 Task: Create New Customer with Customer Name: The Smaller, Billing Address Line1: 2772 Fieldcrest Road, Billing Address Line2:  New York, Billing Address Line3:  New York 10005, Cell Number: 352-215-3681
Action: Mouse pressed left at (150, 28)
Screenshot: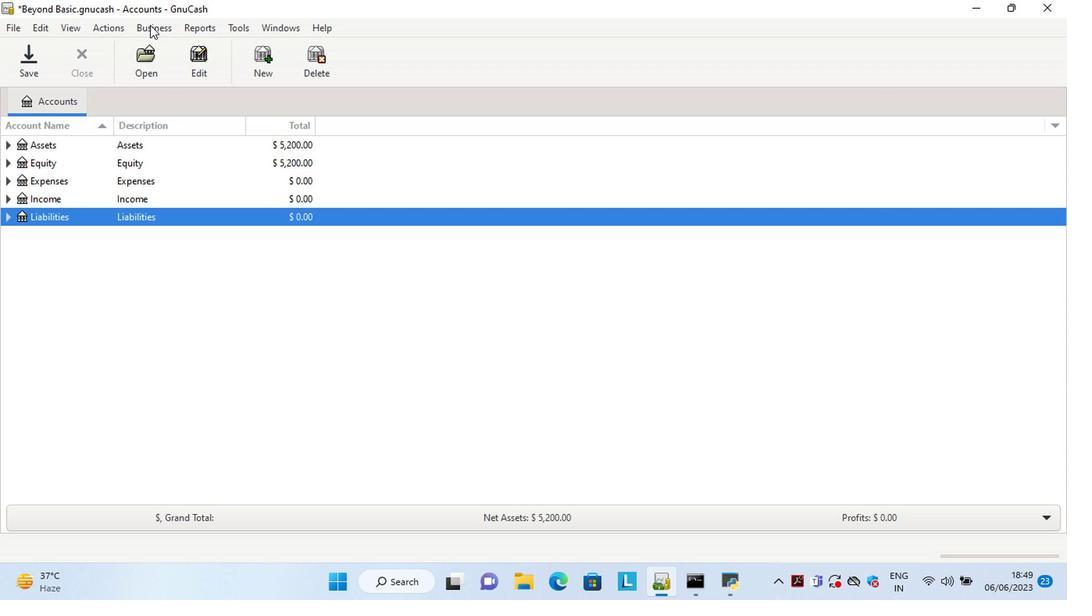 
Action: Mouse moved to (310, 70)
Screenshot: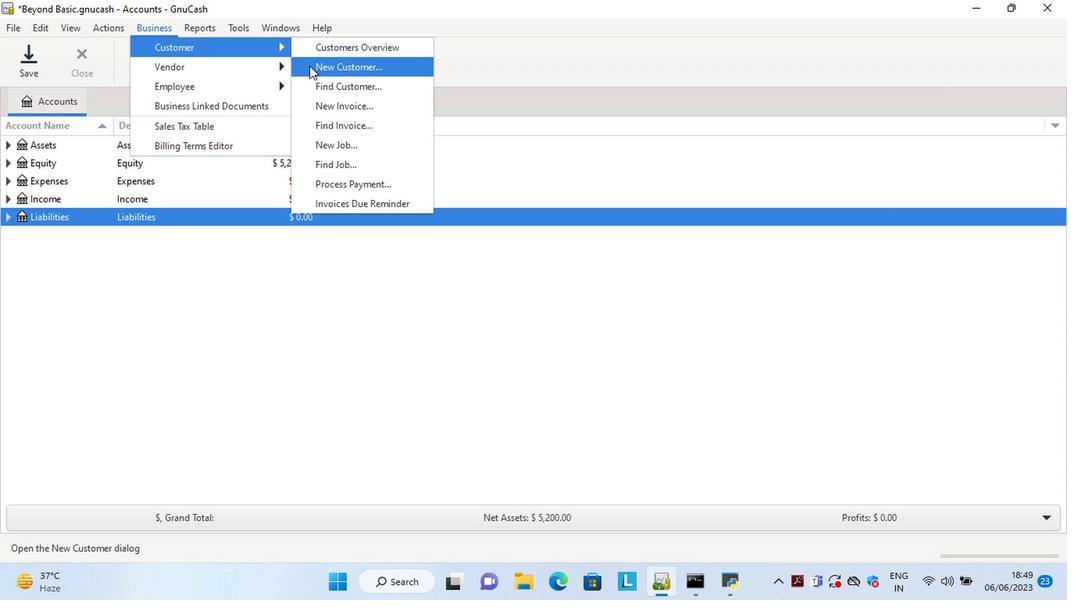 
Action: Mouse pressed left at (310, 70)
Screenshot: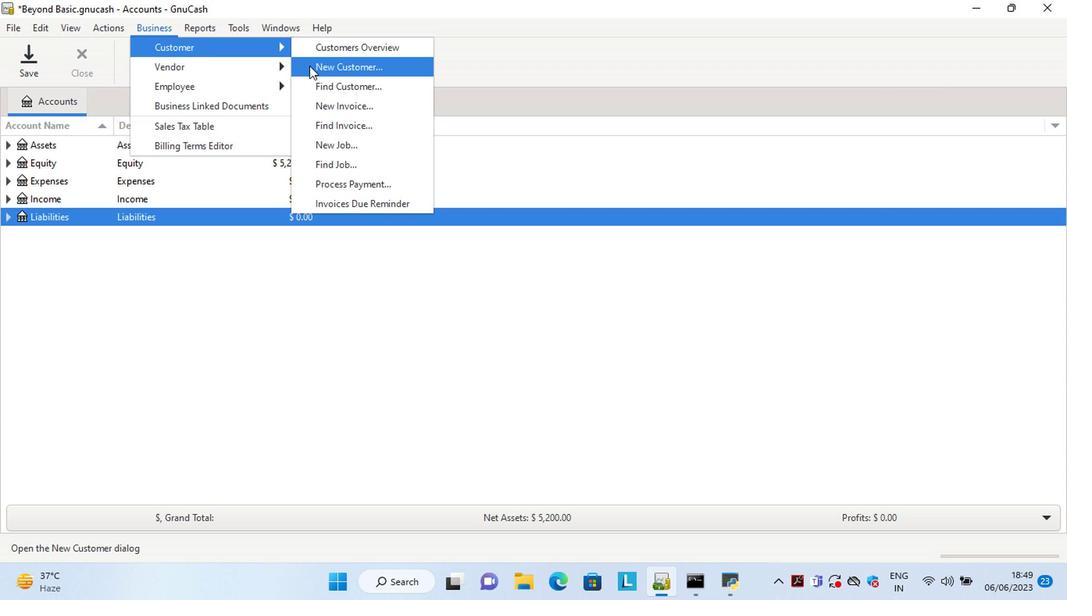 
Action: Key pressed <Key.shift>The<Key.space><Key.shift>Smaller<Key.space><Key.backspace><Key.tab><Key.tab><Key.tab>2772<Key.space><Key.shift>Fieldcrest<Key.space><Key.shift>Road<Key.tab><Key.shift>New<Key.space><Key.tab><Key.shift>New<Key.space><Key.shift><Key.tab><Key.tab>352-2-3681
Screenshot: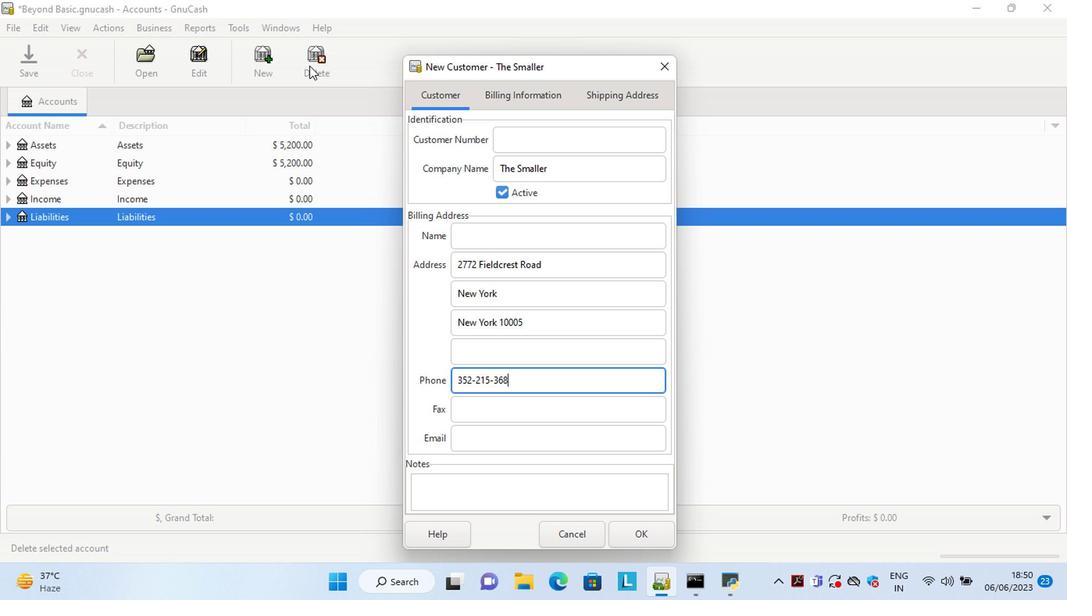 
Action: Mouse moved to (624, 536)
Screenshot: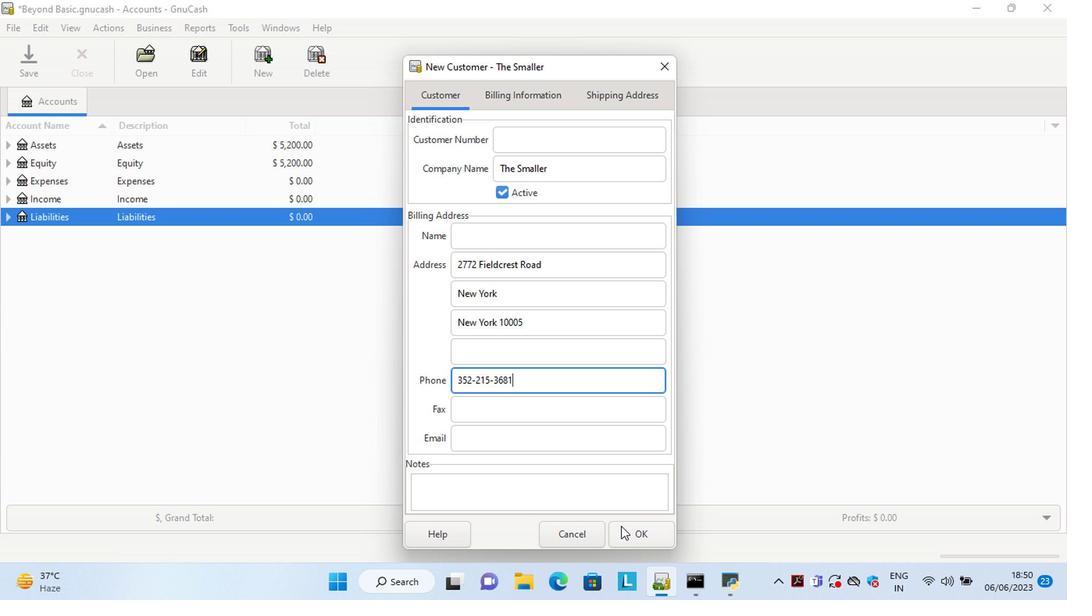 
Action: Mouse pressed left at (624, 536)
Screenshot: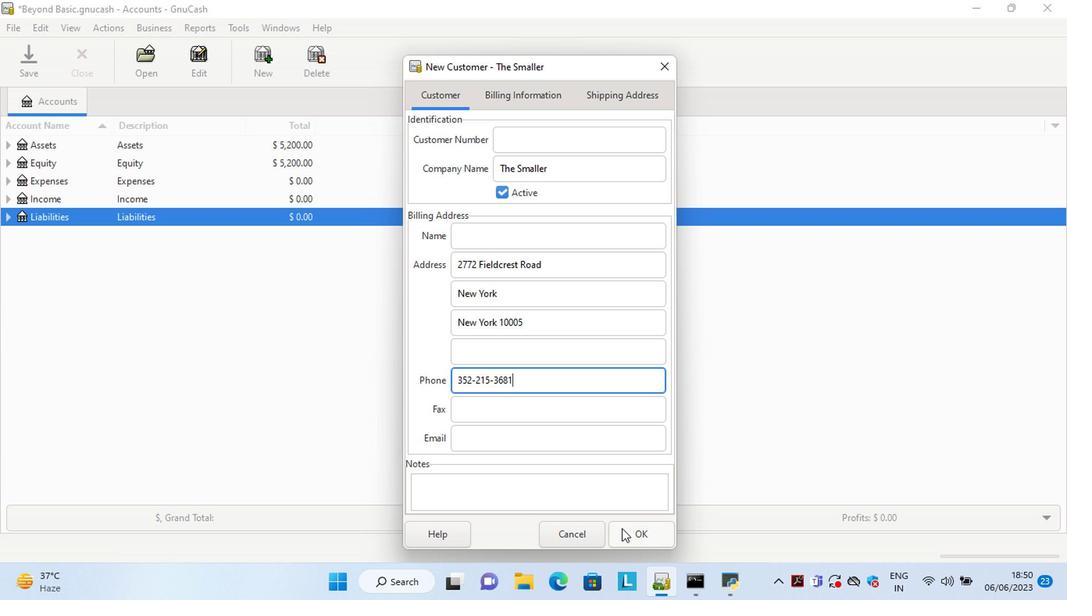 
